 Task: Change the paper size to "Letter (8.5"x11")" in print settings.
Action: Mouse moved to (63, 96)
Screenshot: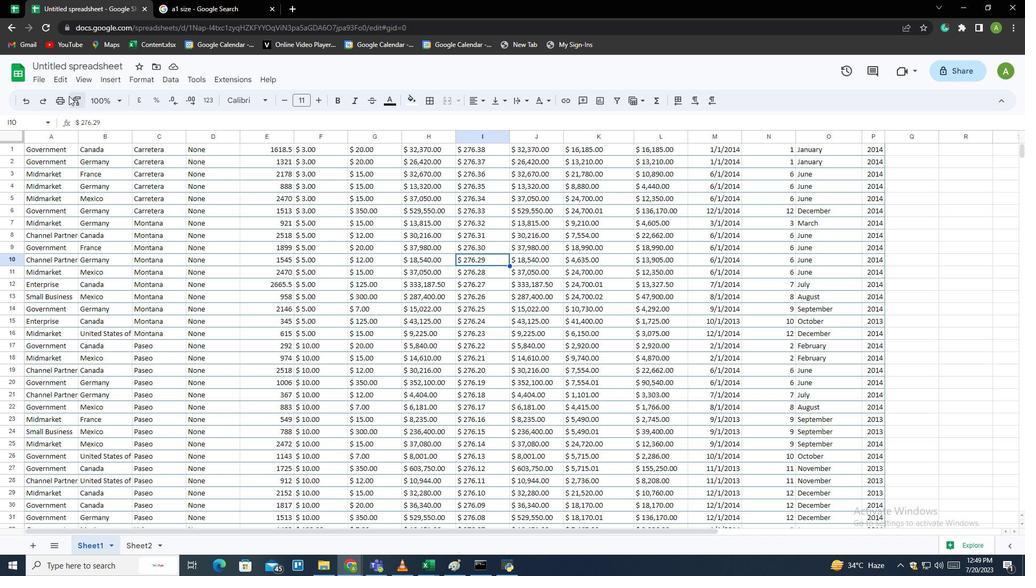 
Action: Mouse pressed left at (63, 96)
Screenshot: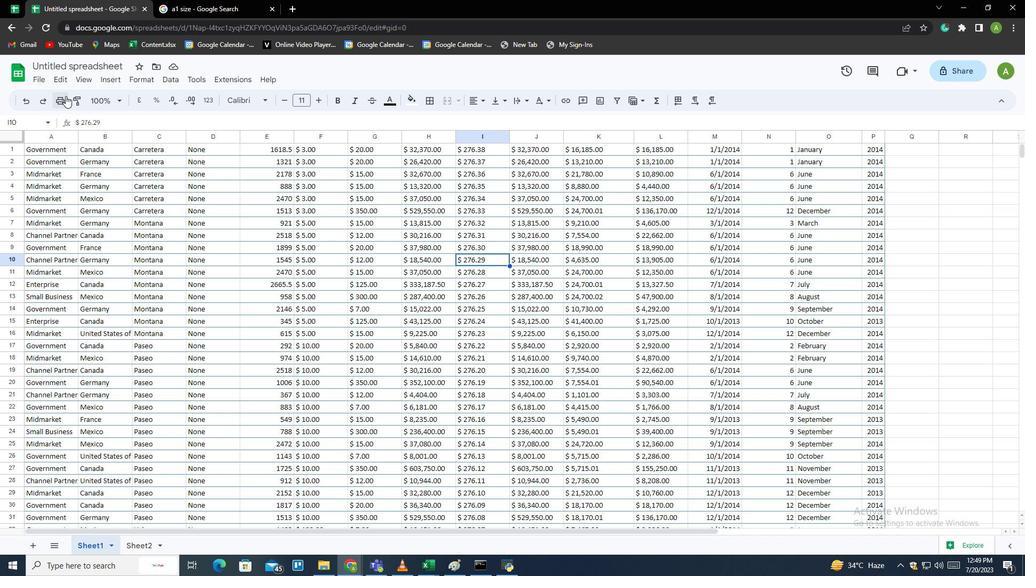 
Action: Mouse moved to (906, 170)
Screenshot: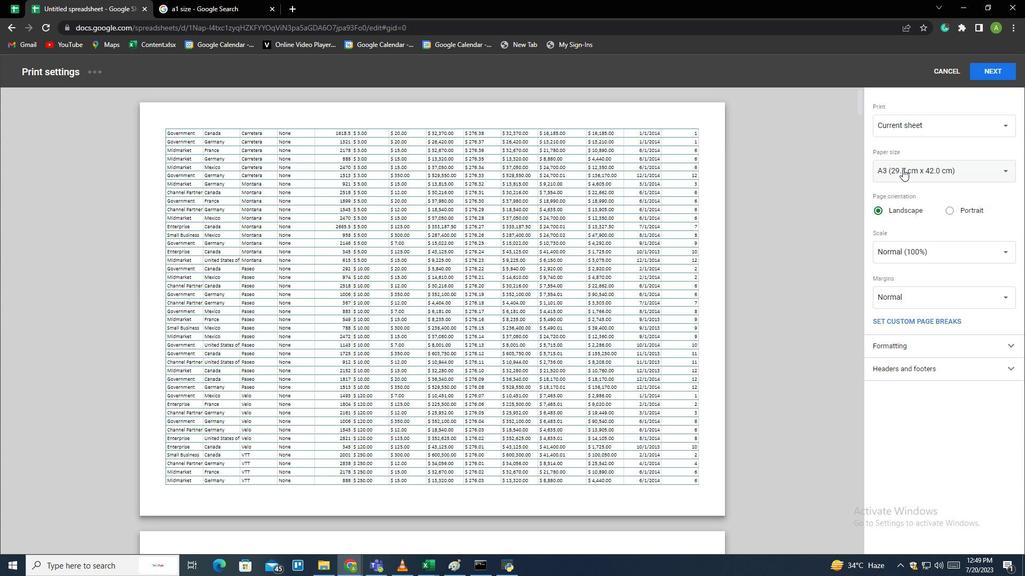 
Action: Mouse pressed left at (906, 170)
Screenshot: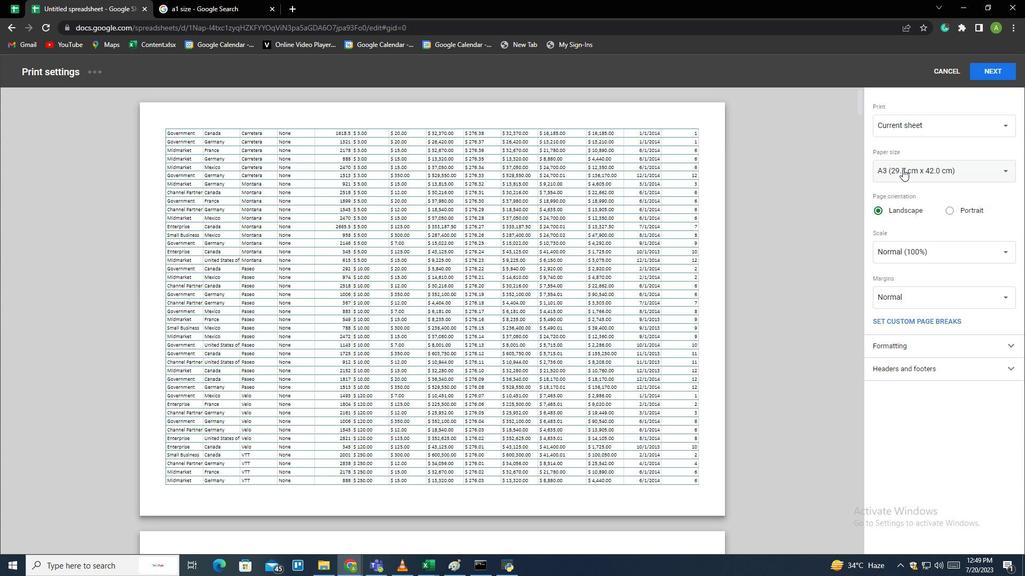 
Action: Mouse moved to (909, 68)
Screenshot: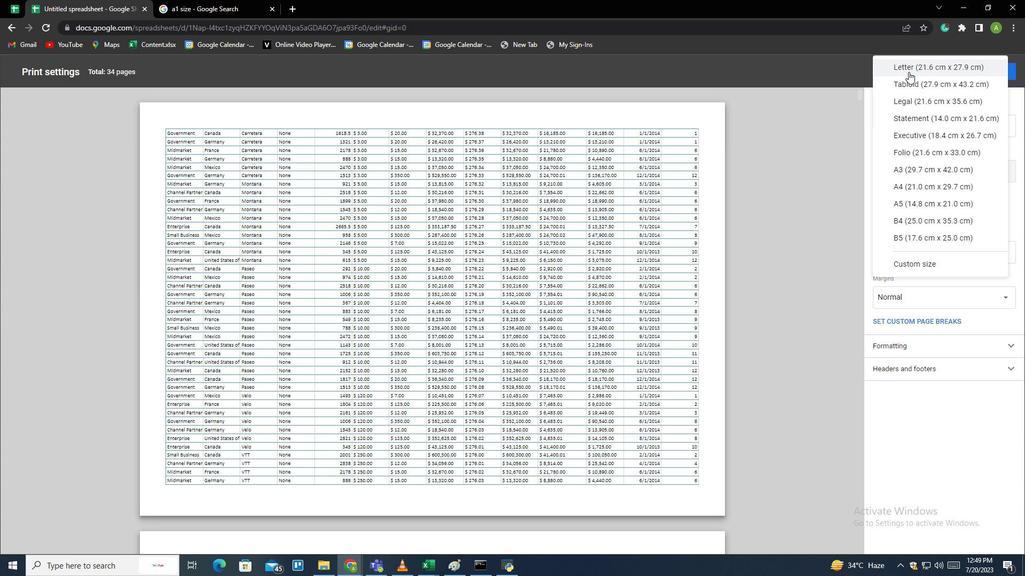 
Action: Mouse pressed left at (909, 68)
Screenshot: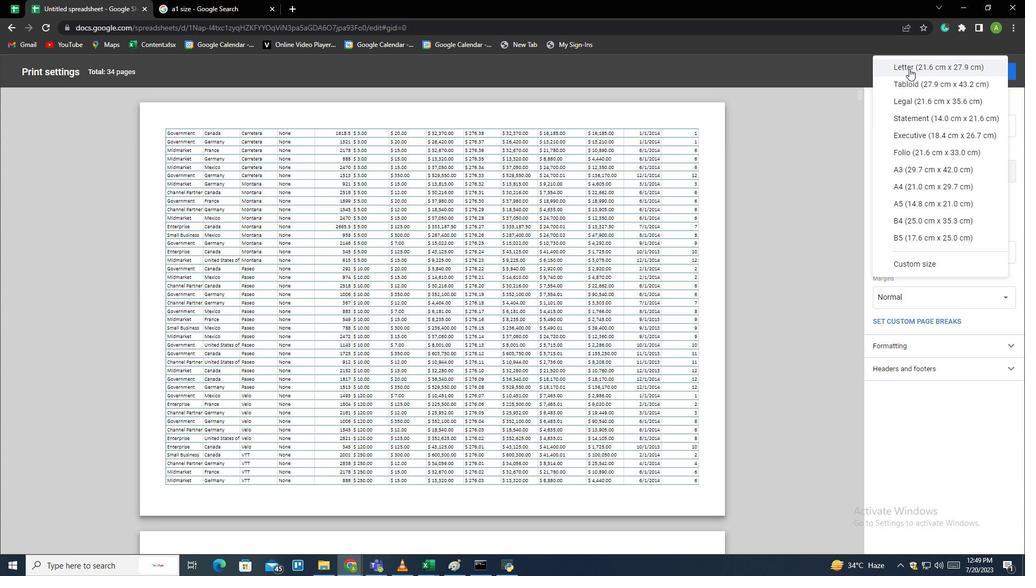 
Action: Mouse moved to (865, 197)
Screenshot: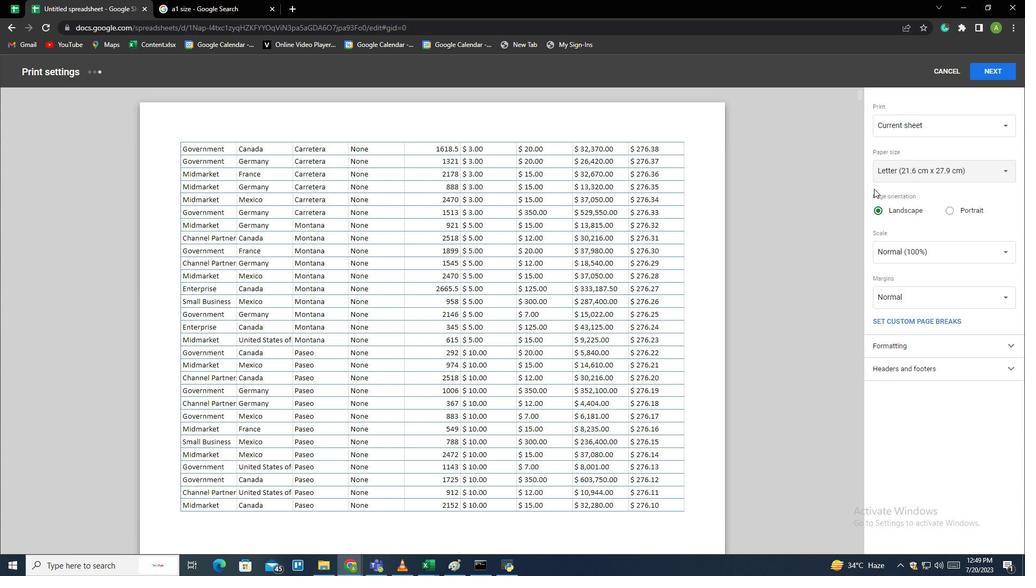 
Action: Key pressed <Key.f10>
Screenshot: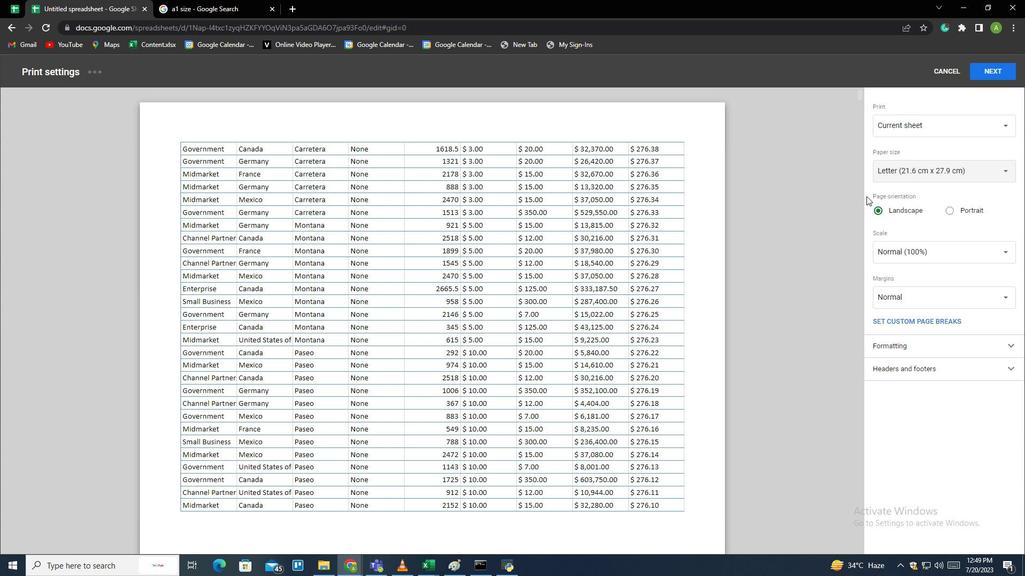 
Action: Mouse moved to (773, 210)
Screenshot: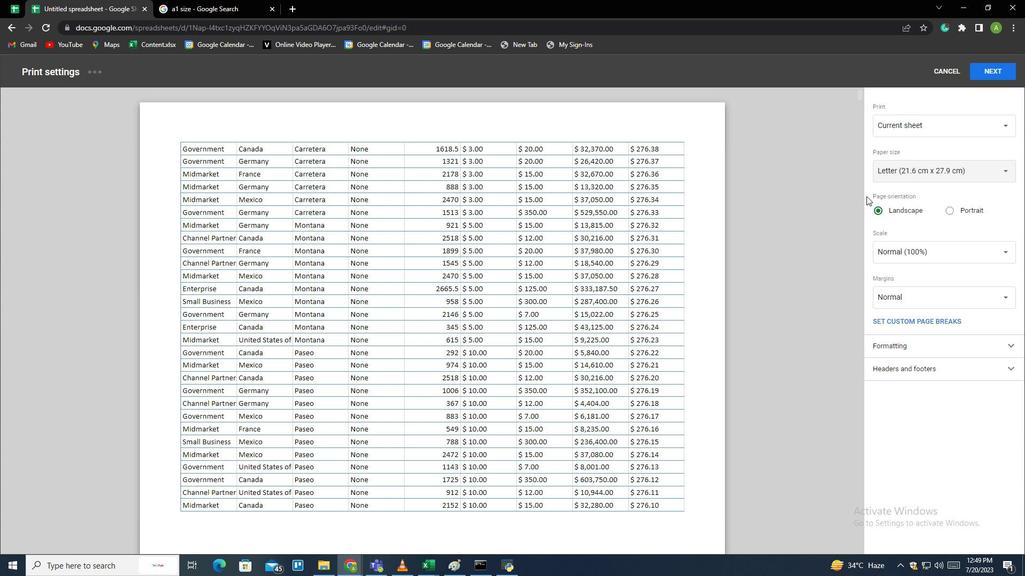
